 Task: Refresh the list of quotes by user
Action: Mouse moved to (155, 134)
Screenshot: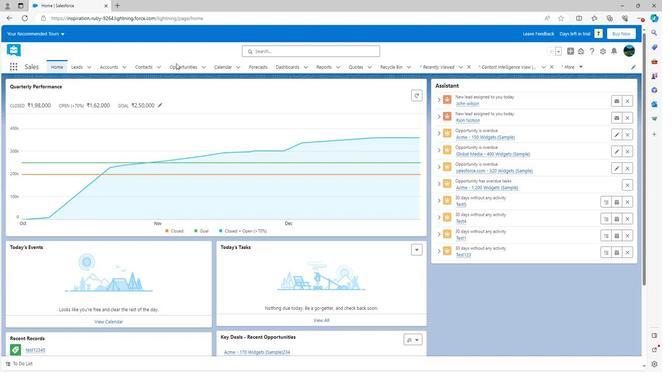 
Action: Mouse scrolled (155, 133) with delta (0, 0)
Screenshot: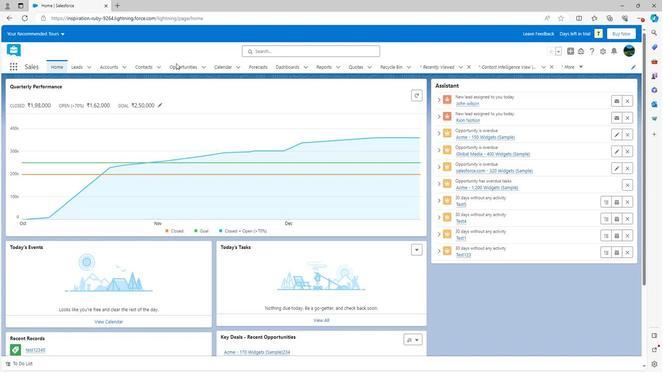 
Action: Mouse scrolled (155, 133) with delta (0, 0)
Screenshot: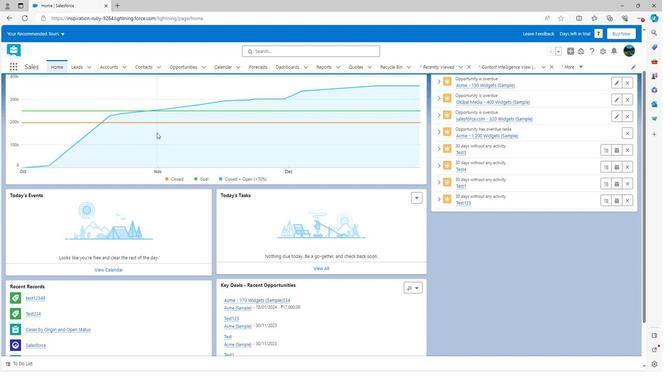 
Action: Mouse scrolled (155, 133) with delta (0, 0)
Screenshot: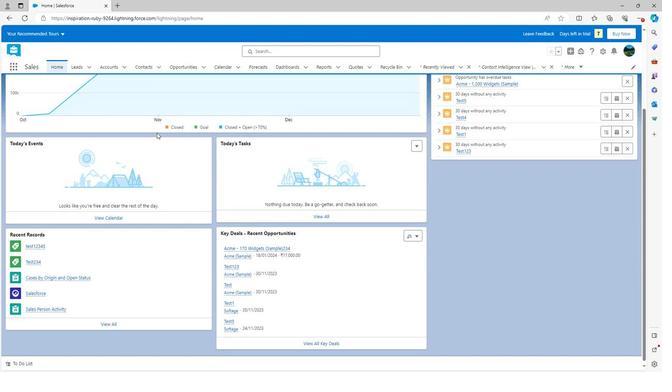 
Action: Mouse scrolled (155, 133) with delta (0, 0)
Screenshot: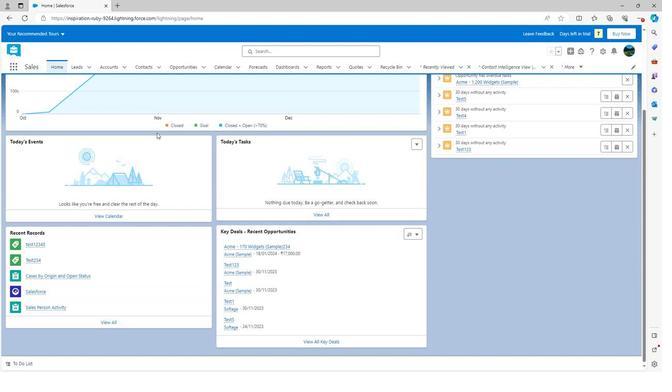 
Action: Mouse scrolled (155, 134) with delta (0, 0)
Screenshot: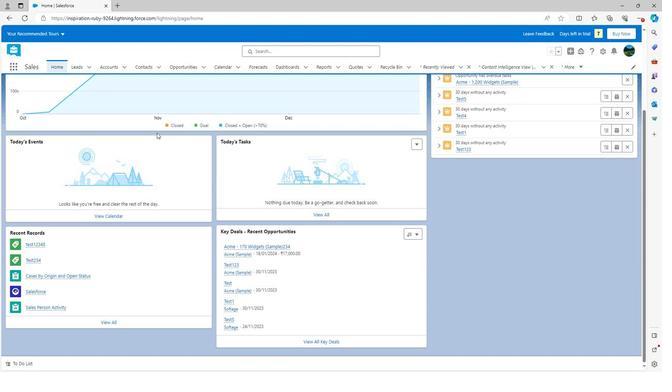 
Action: Mouse scrolled (155, 134) with delta (0, 0)
Screenshot: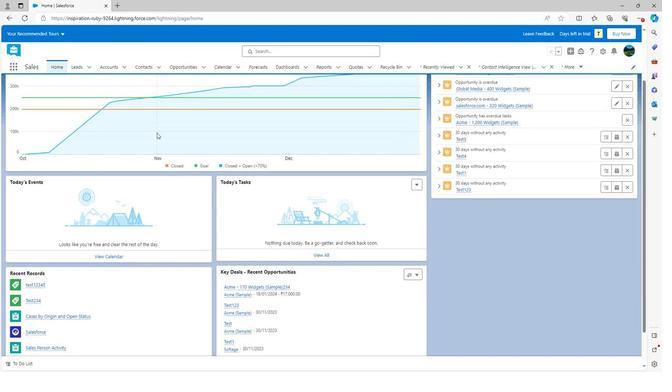 
Action: Mouse scrolled (155, 134) with delta (0, 0)
Screenshot: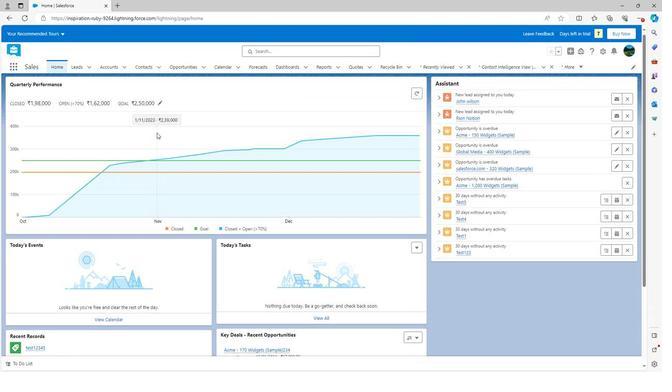 
Action: Mouse scrolled (155, 134) with delta (0, 0)
Screenshot: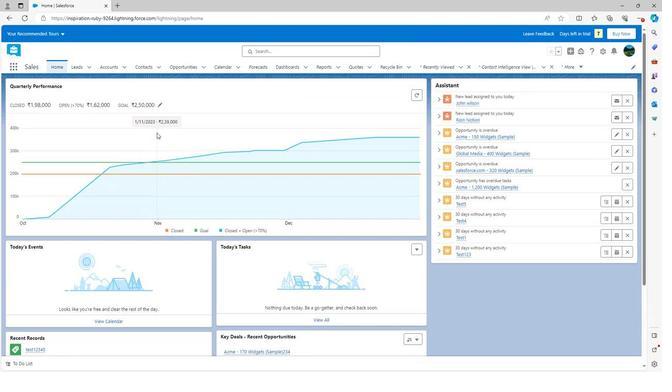 
Action: Mouse moved to (354, 69)
Screenshot: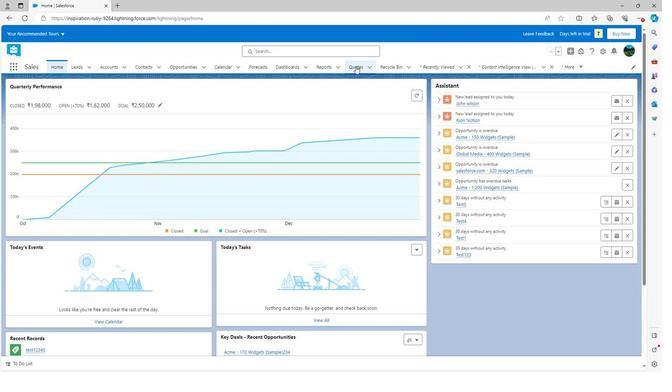 
Action: Mouse pressed left at (354, 69)
Screenshot: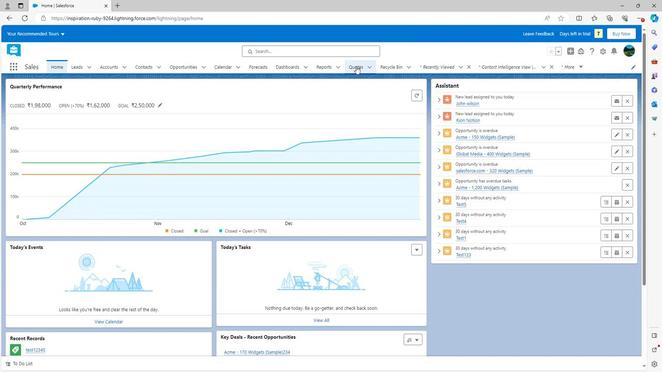 
Action: Mouse moved to (110, 97)
Screenshot: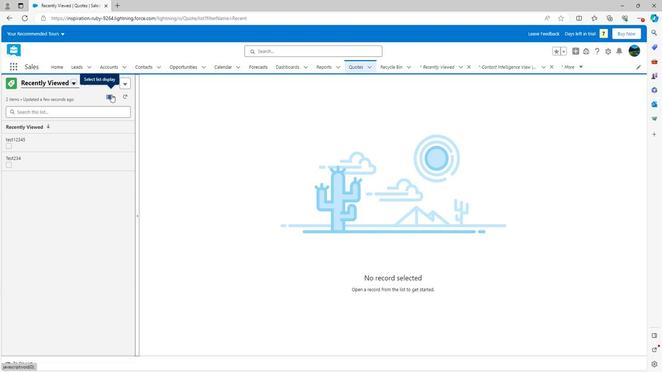 
Action: Mouse pressed left at (110, 97)
Screenshot: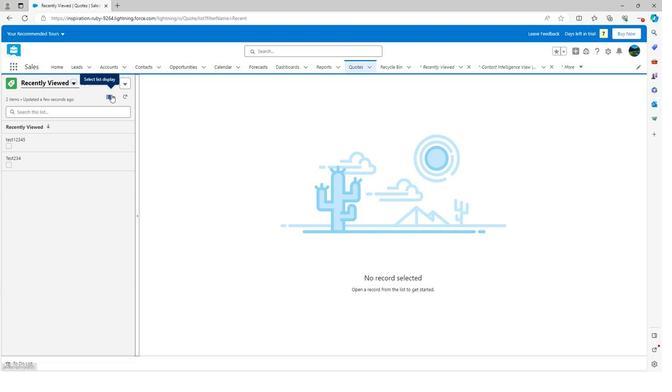 
Action: Mouse moved to (89, 123)
Screenshot: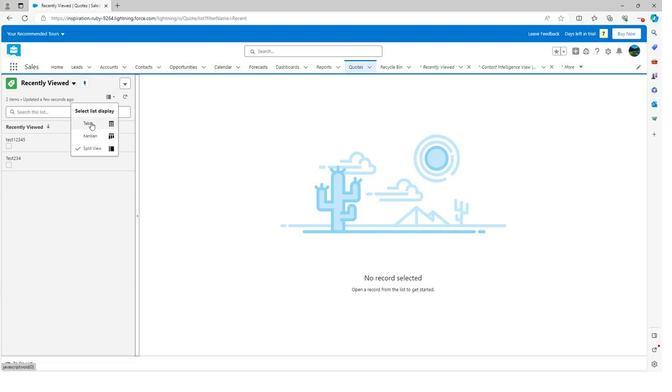 
Action: Mouse pressed left at (89, 123)
Screenshot: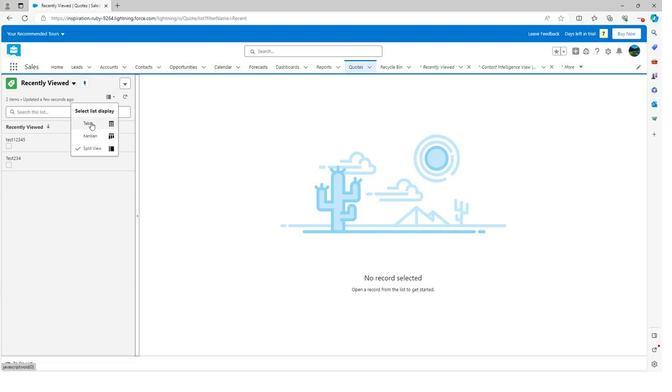 
Action: Mouse moved to (594, 103)
Screenshot: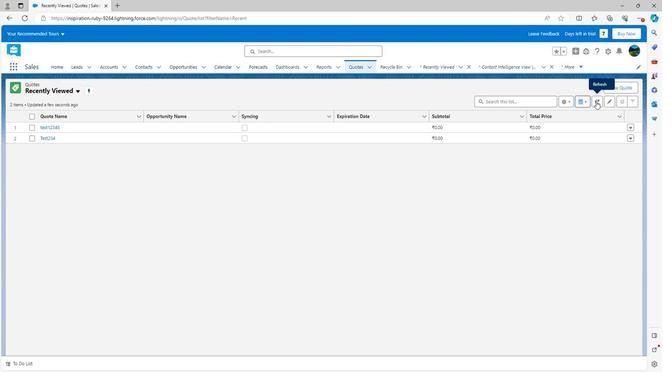 
Action: Mouse pressed left at (594, 103)
Screenshot: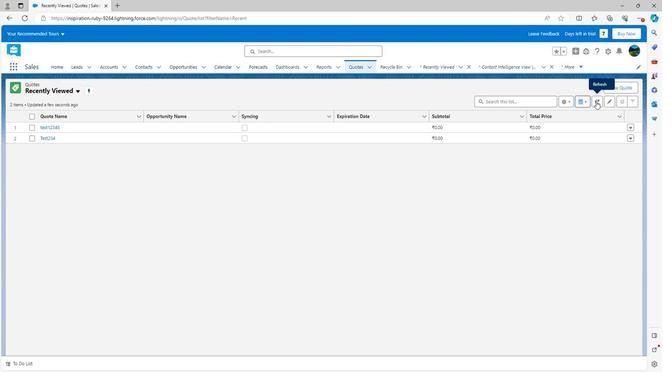 
Action: Mouse pressed left at (594, 103)
Screenshot: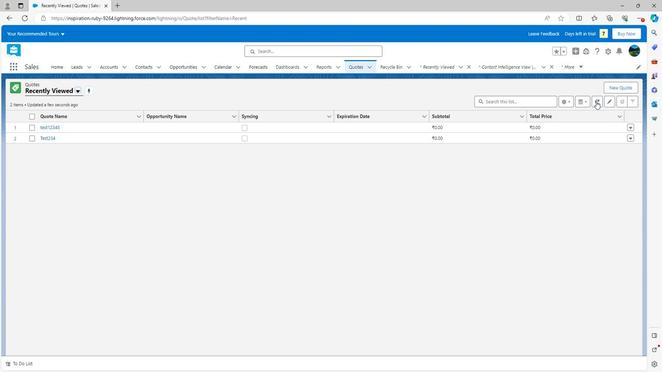 
Action: Mouse moved to (196, 170)
Screenshot: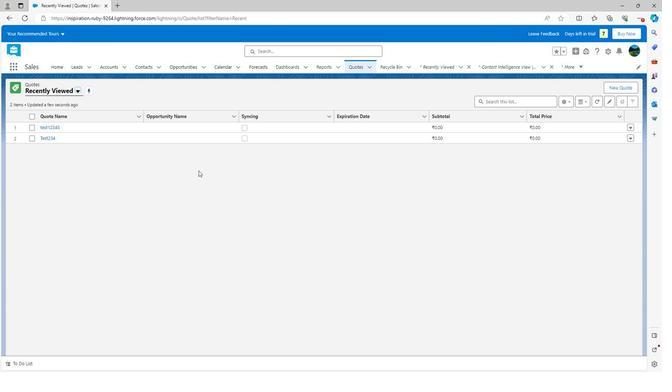 
